 Task: Block   from Email0089 with a subject Subject0086
Action: Mouse moved to (403, 424)
Screenshot: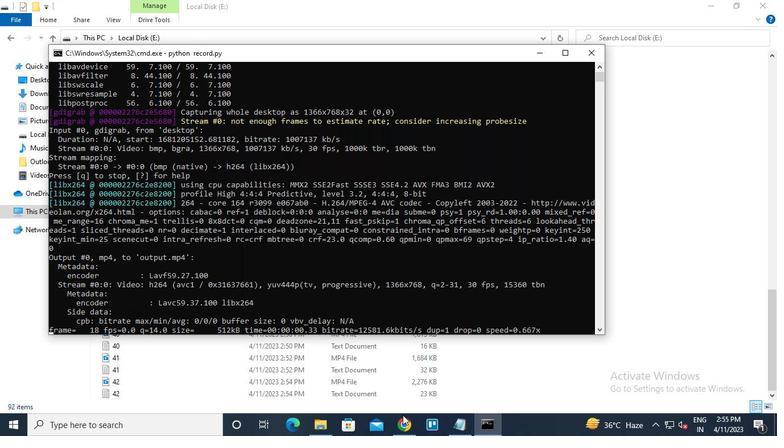 
Action: Mouse pressed left at (403, 424)
Screenshot: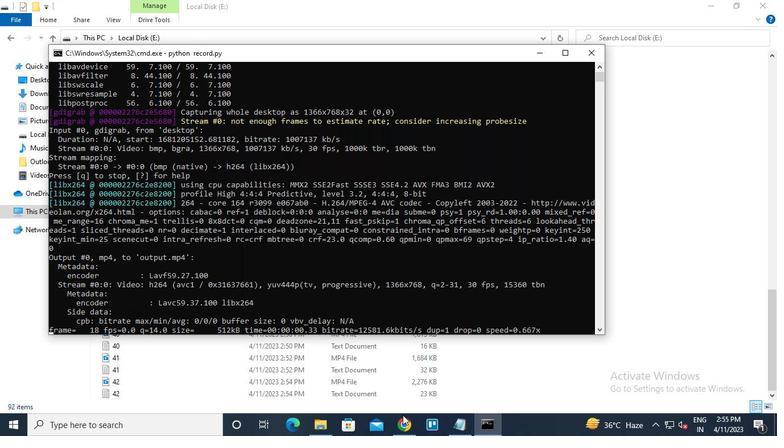 
Action: Mouse moved to (259, 167)
Screenshot: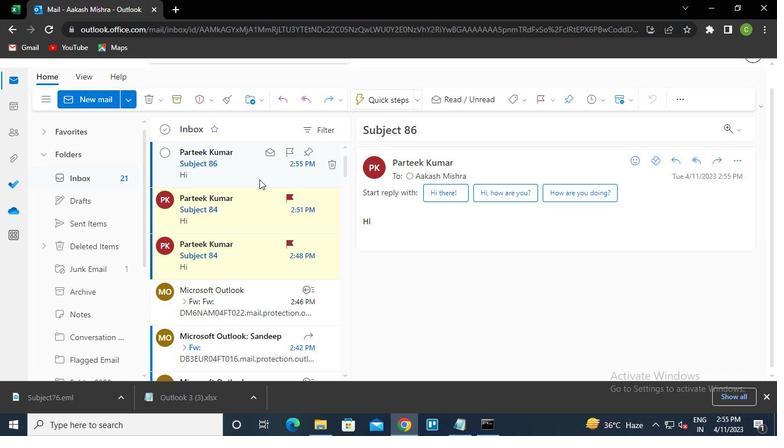 
Action: Mouse pressed left at (259, 167)
Screenshot: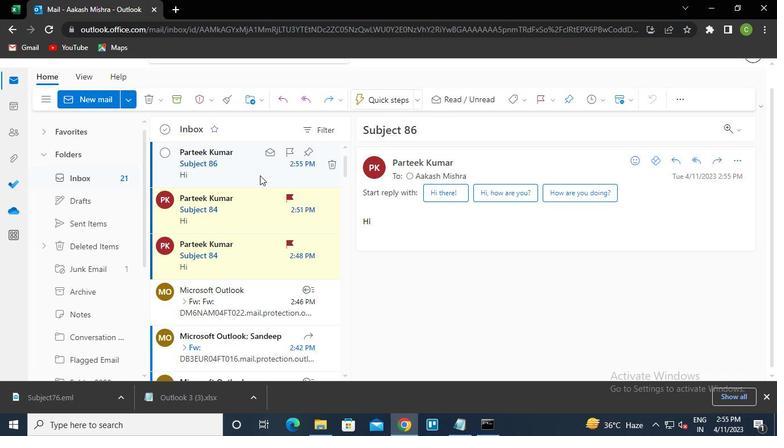 
Action: Mouse pressed right at (259, 167)
Screenshot: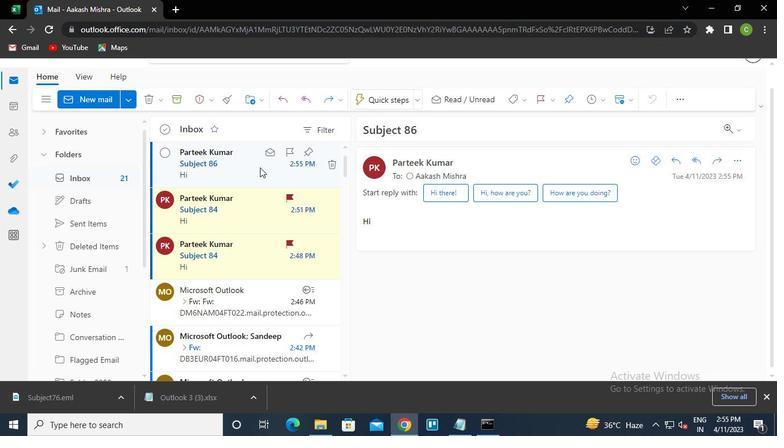 
Action: Mouse moved to (292, 360)
Screenshot: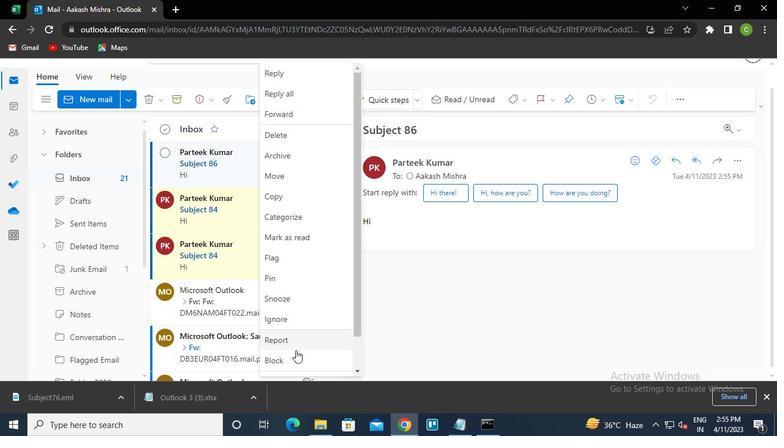 
Action: Mouse pressed left at (292, 360)
Screenshot: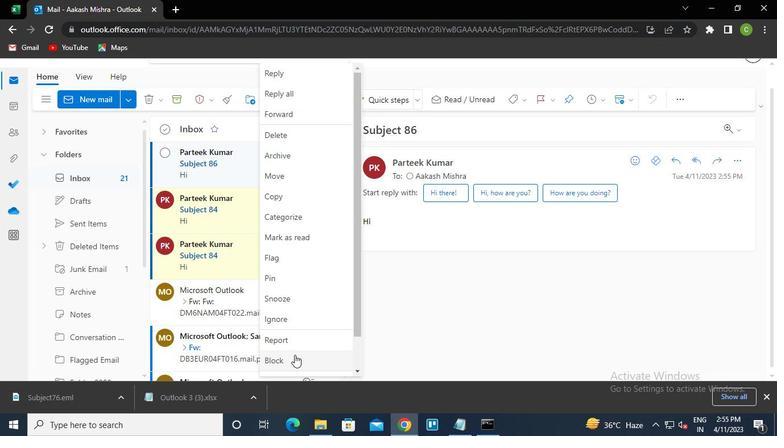 
Action: Mouse moved to (397, 369)
Screenshot: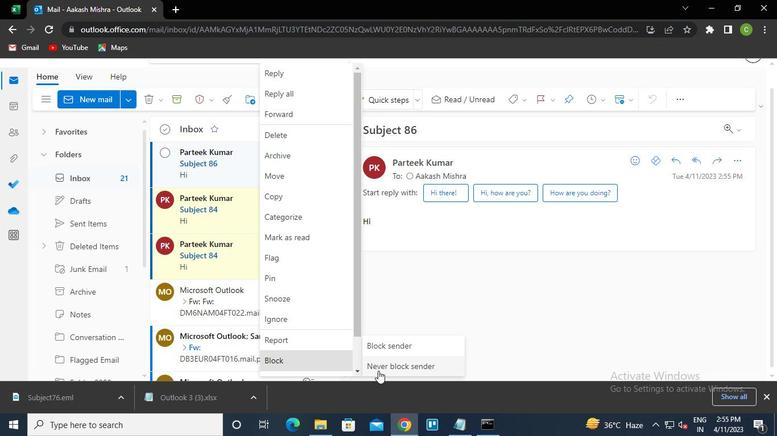 
Action: Mouse pressed left at (397, 369)
Screenshot: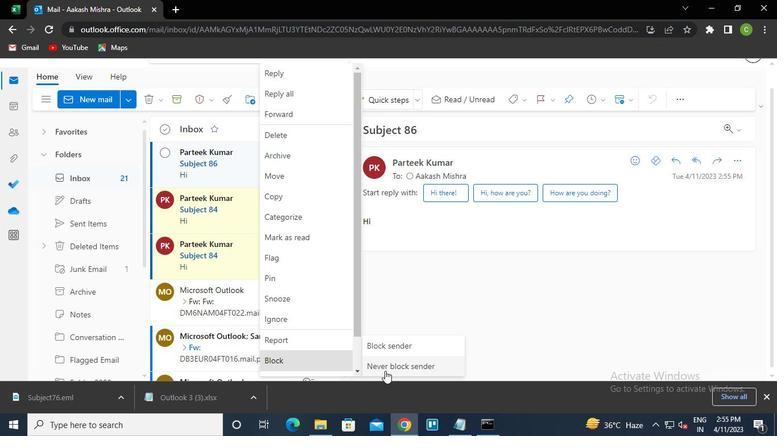 
Action: Mouse moved to (401, 253)
Screenshot: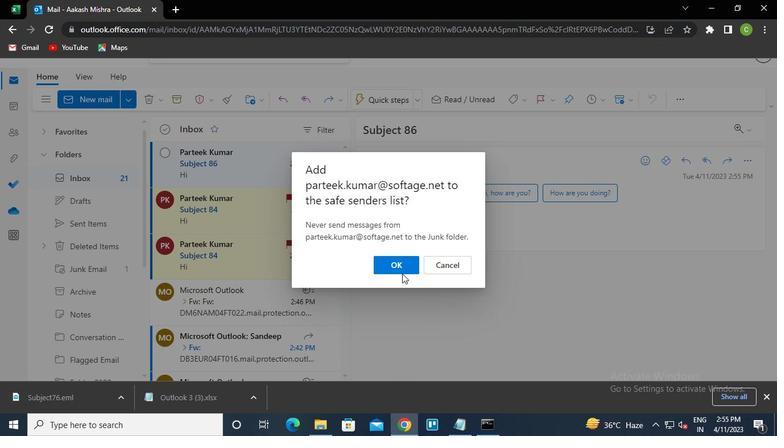 
Action: Mouse pressed left at (401, 253)
Screenshot: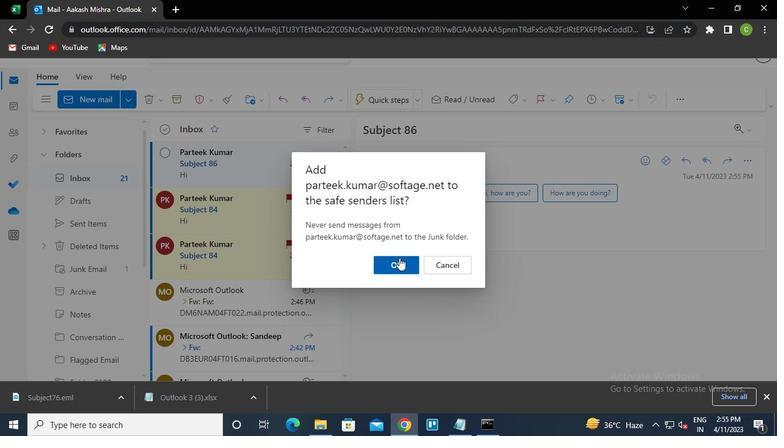 
Action: Mouse moved to (395, 264)
Screenshot: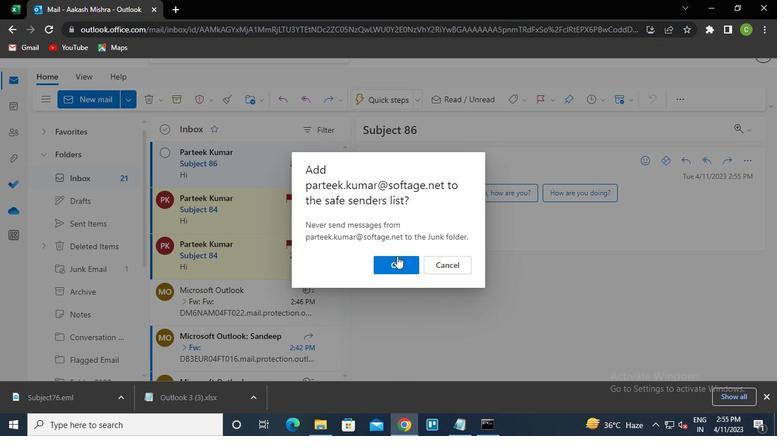 
Action: Mouse pressed left at (395, 264)
Screenshot: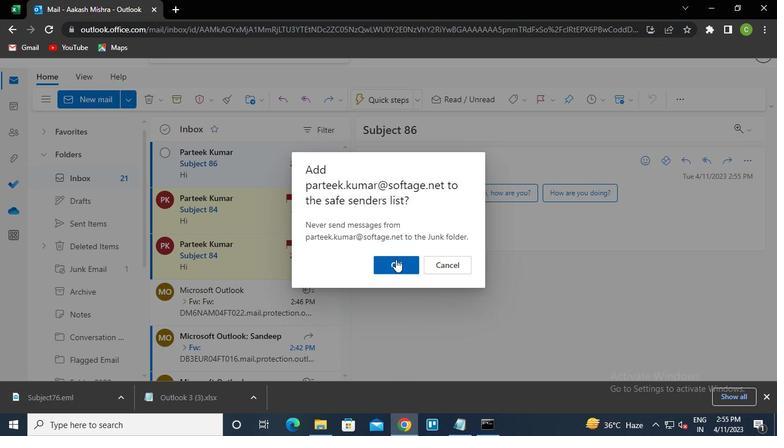 
Action: Mouse moved to (480, 420)
Screenshot: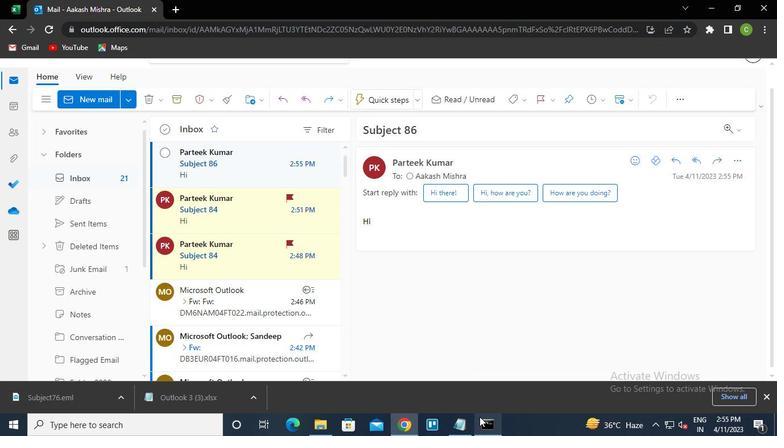 
Action: Mouse pressed left at (480, 420)
Screenshot: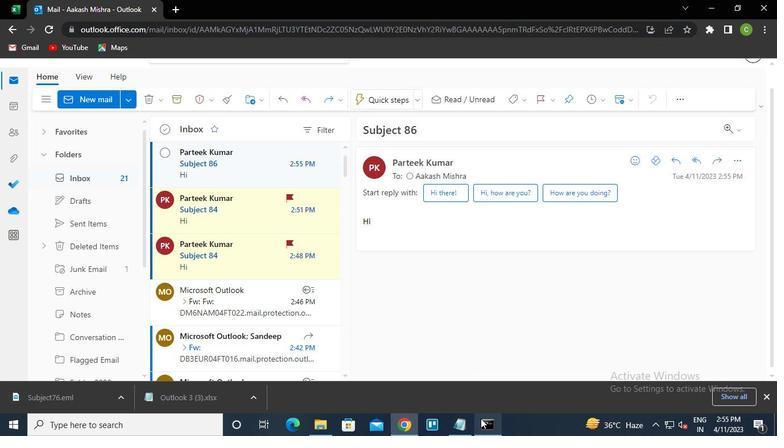 
Action: Mouse moved to (582, 55)
Screenshot: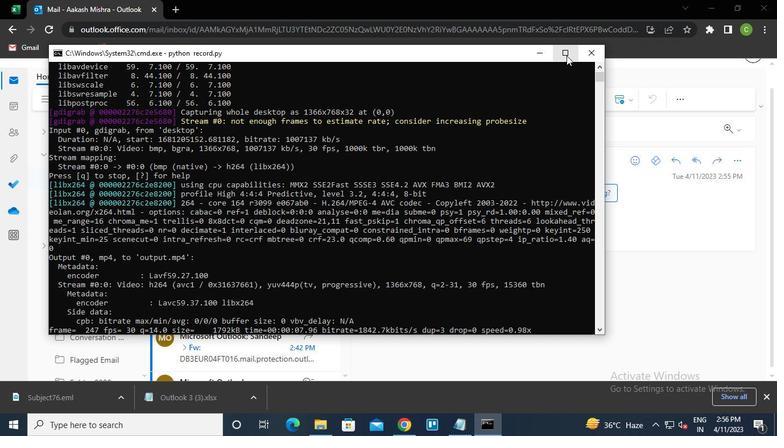 
Action: Mouse pressed left at (582, 55)
Screenshot: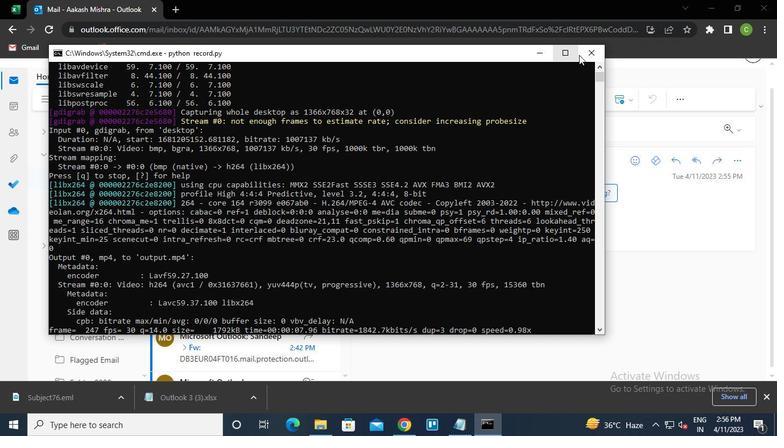 
